 Task: Look for products that are on sale.
Action: Mouse pressed left at (15, 87)
Screenshot: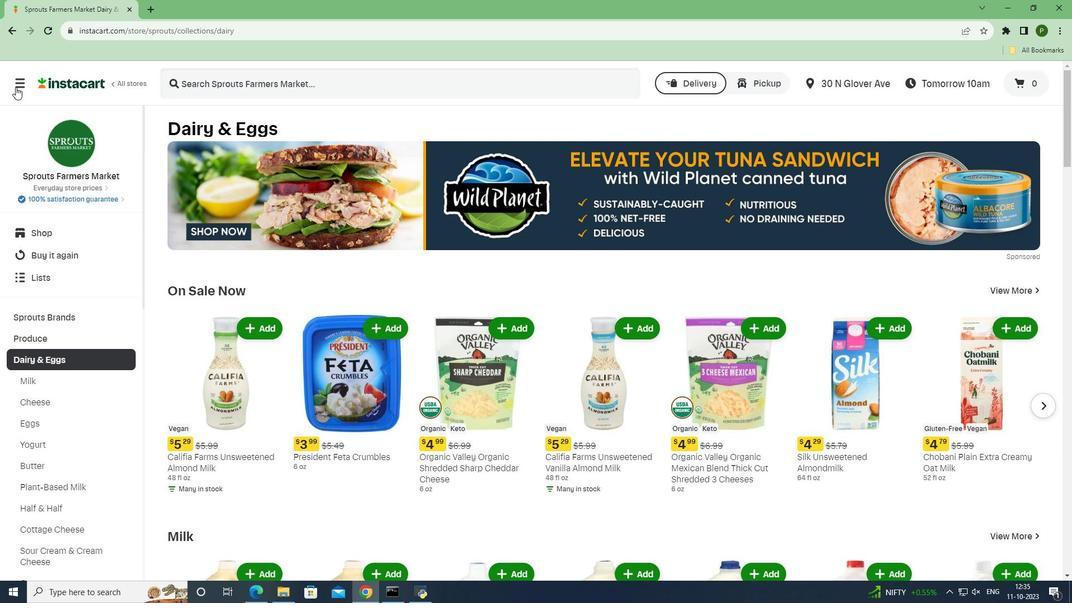 
Action: Mouse moved to (42, 295)
Screenshot: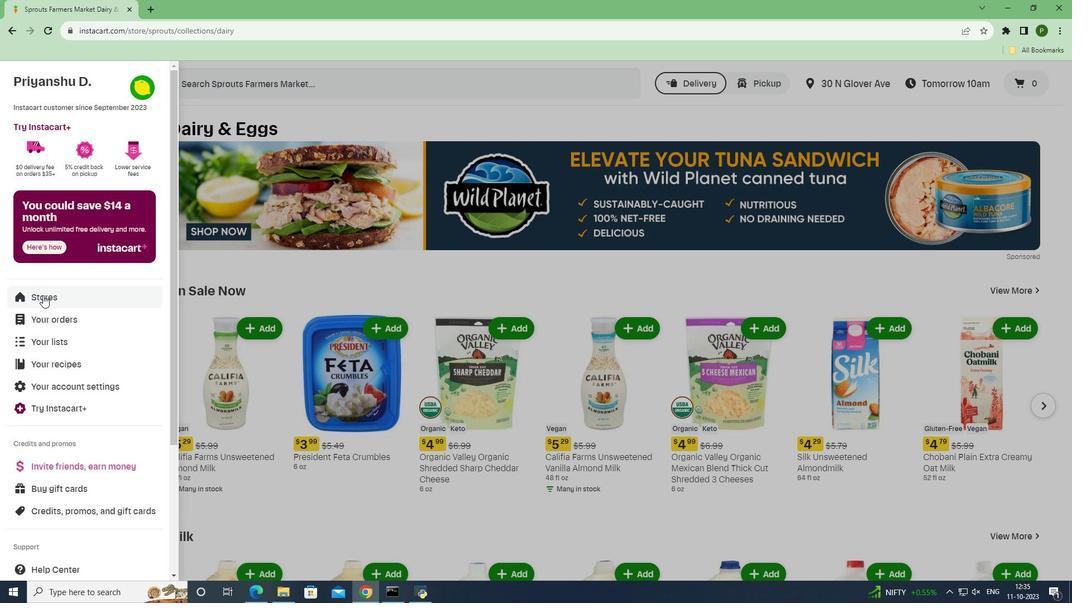 
Action: Mouse pressed left at (42, 295)
Screenshot: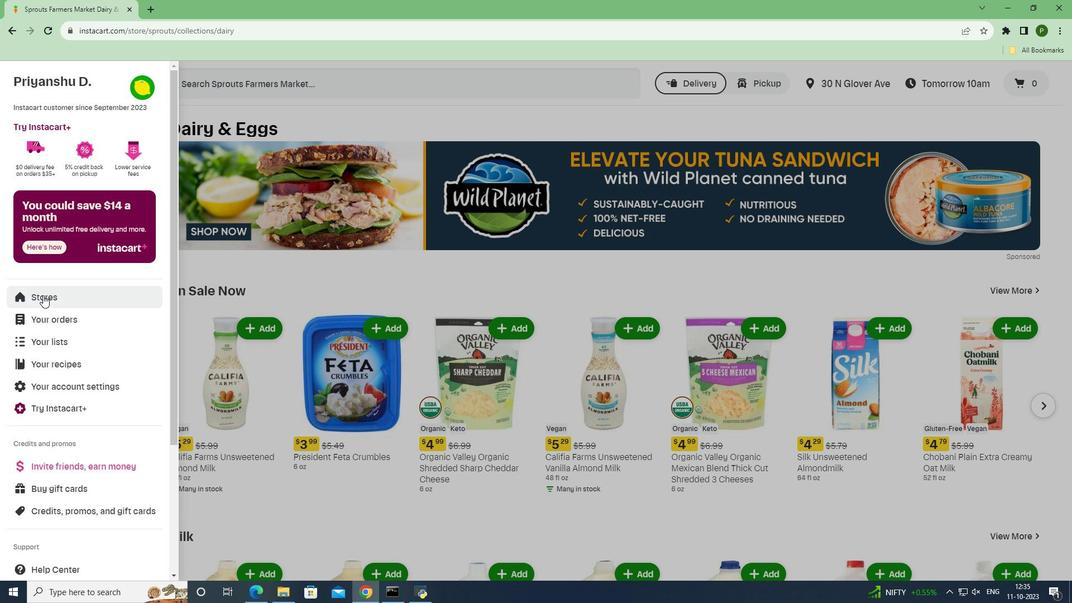 
Action: Mouse moved to (246, 119)
Screenshot: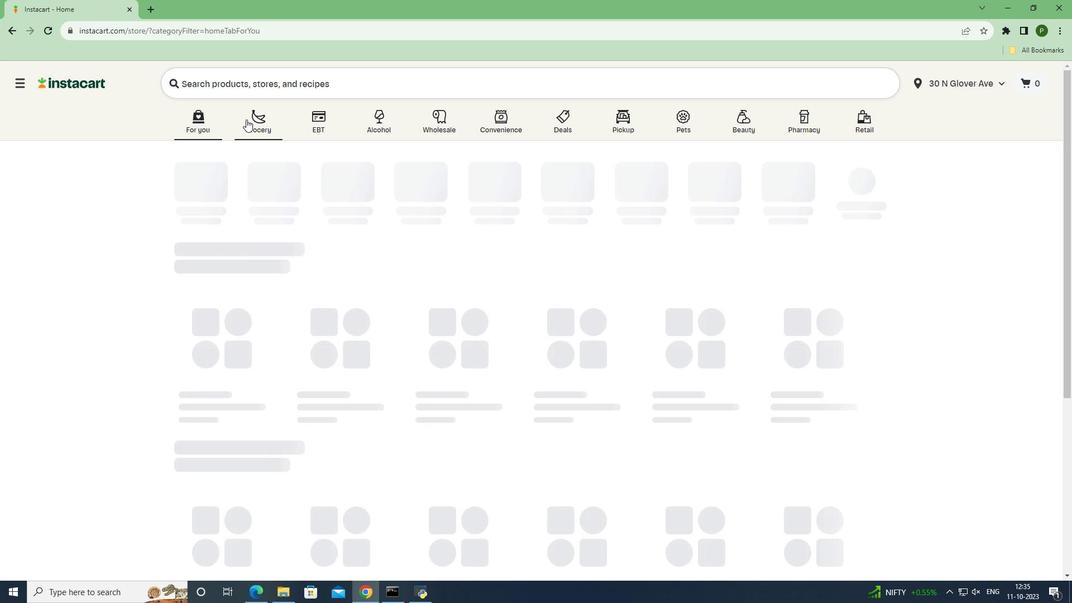 
Action: Mouse pressed left at (246, 119)
Screenshot: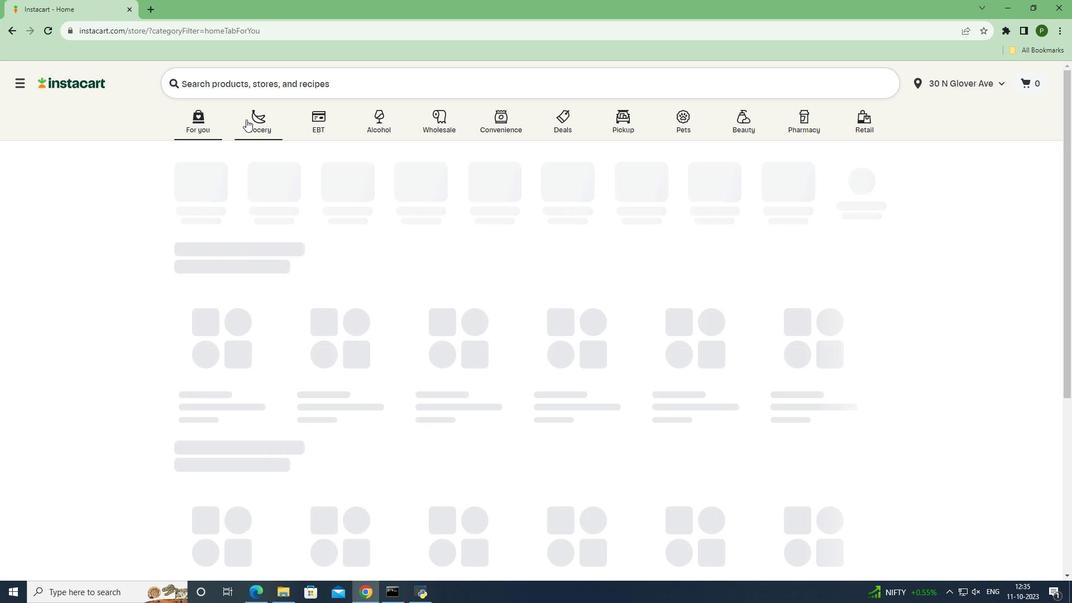 
Action: Mouse moved to (427, 256)
Screenshot: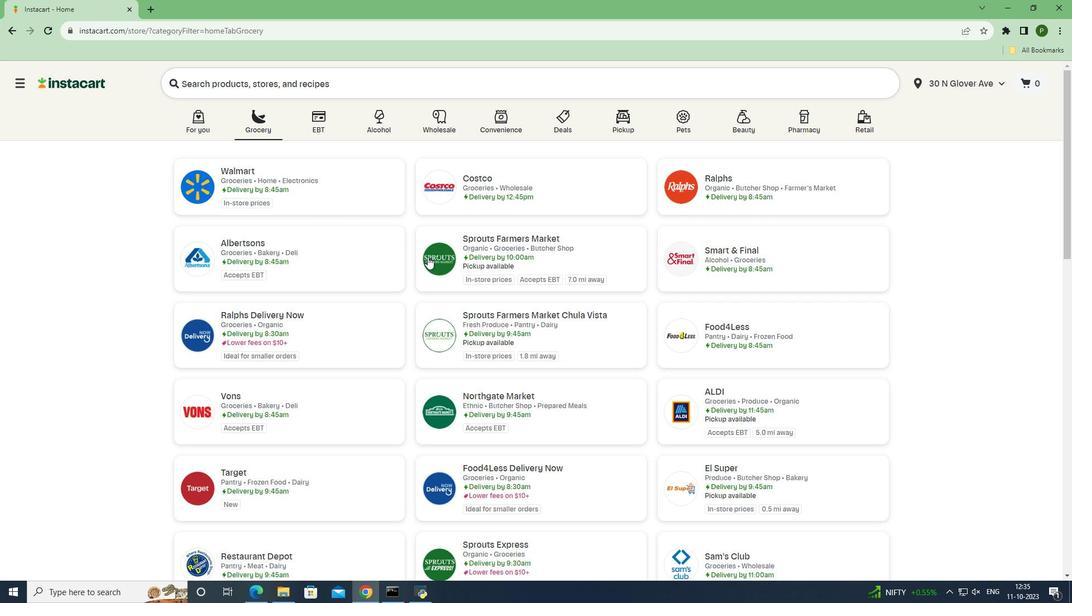 
Action: Mouse pressed left at (427, 256)
Screenshot: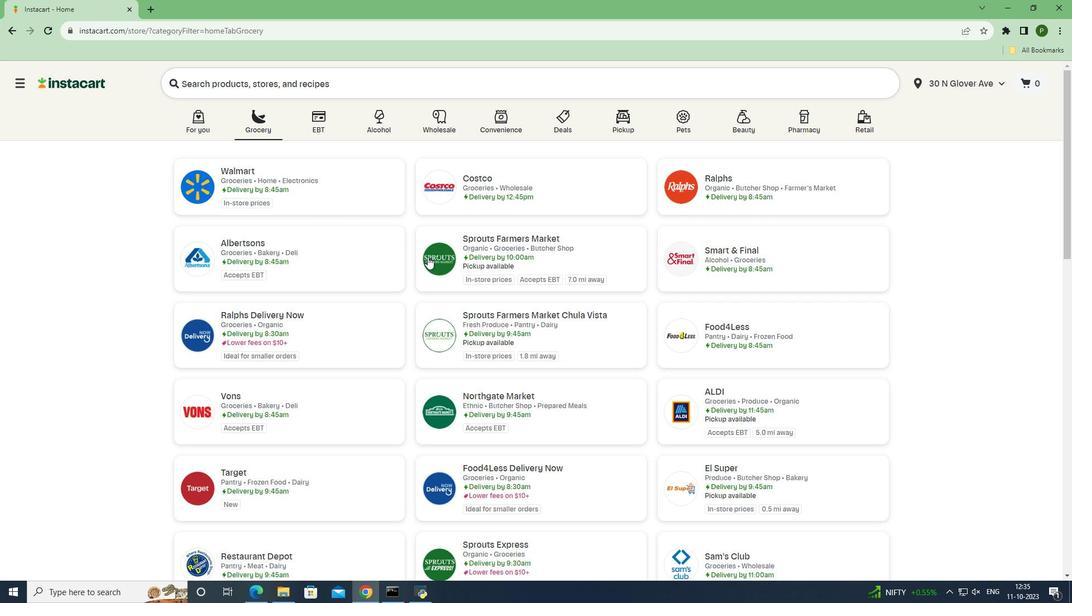 
Action: Mouse moved to (101, 364)
Screenshot: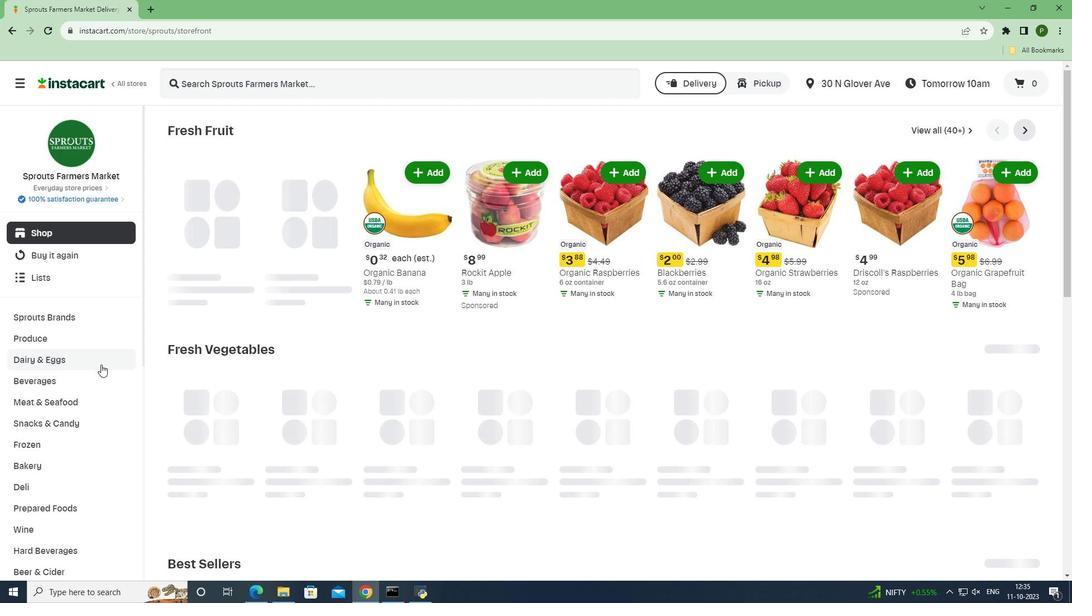 
Action: Mouse pressed left at (101, 364)
Screenshot: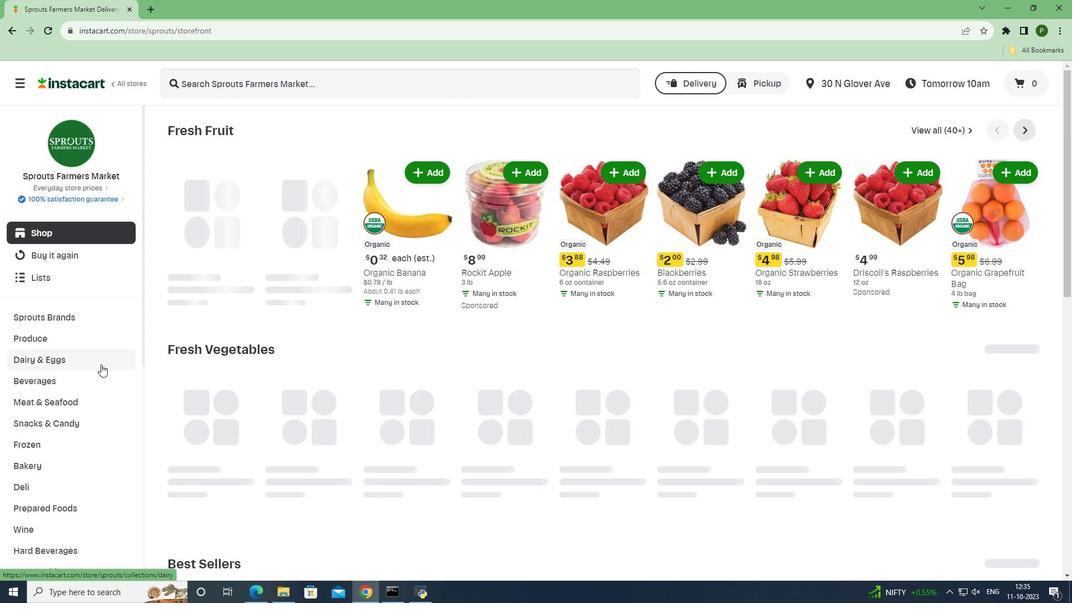 
Action: Mouse moved to (53, 465)
Screenshot: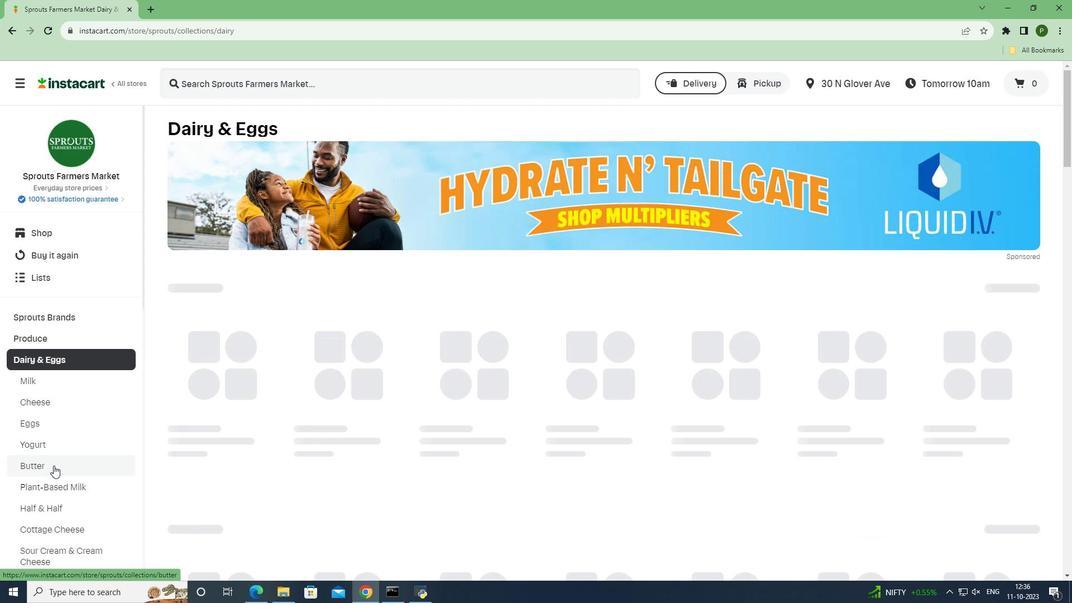 
Action: Mouse pressed left at (53, 465)
Screenshot: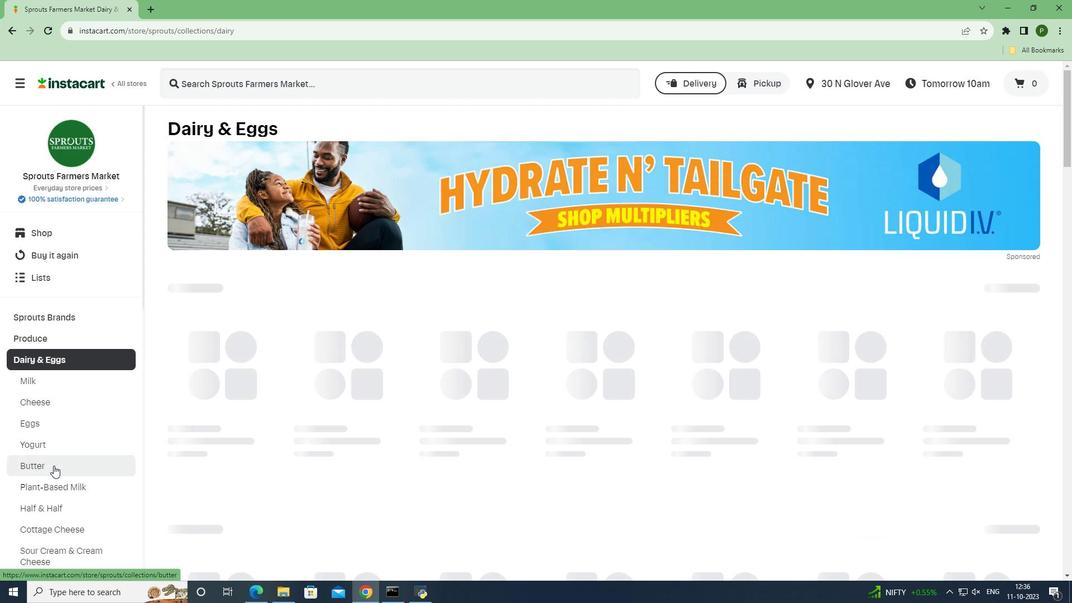 
Action: Mouse moved to (195, 337)
Screenshot: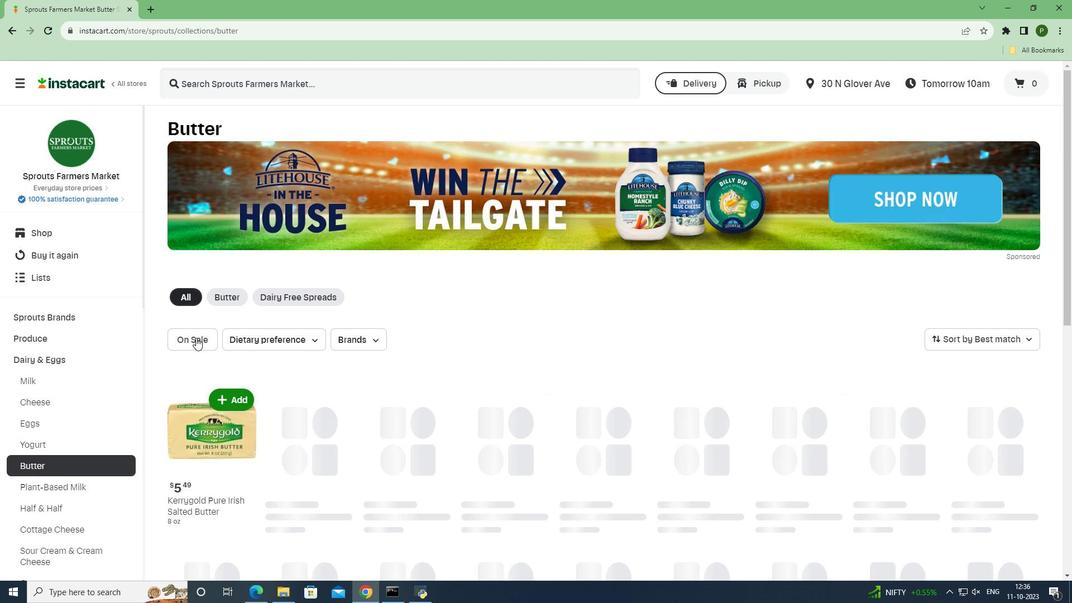 
Action: Mouse pressed left at (195, 337)
Screenshot: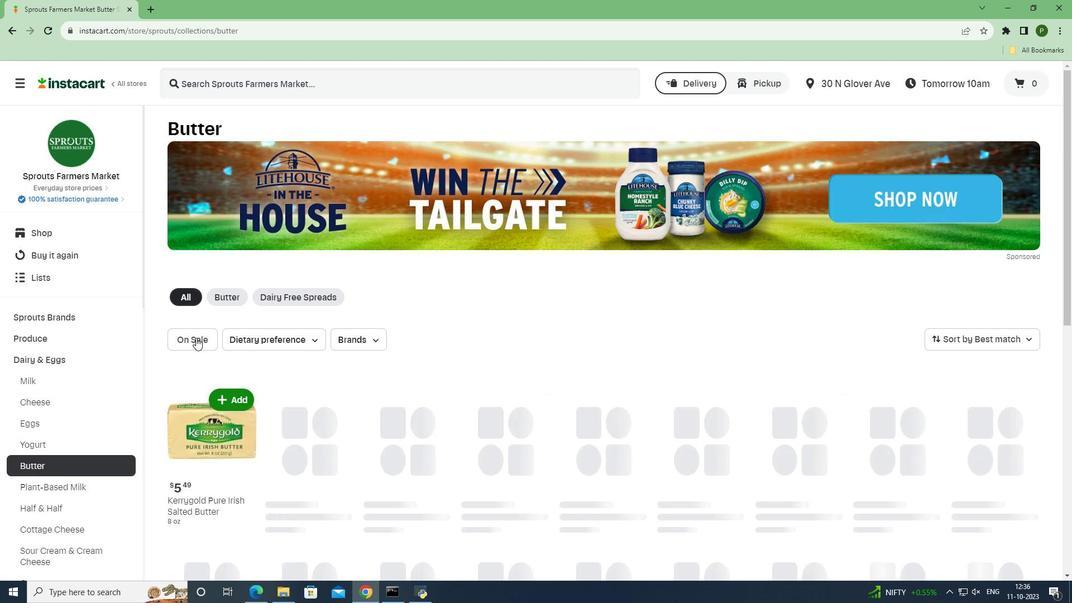 
Action: Mouse moved to (362, 386)
Screenshot: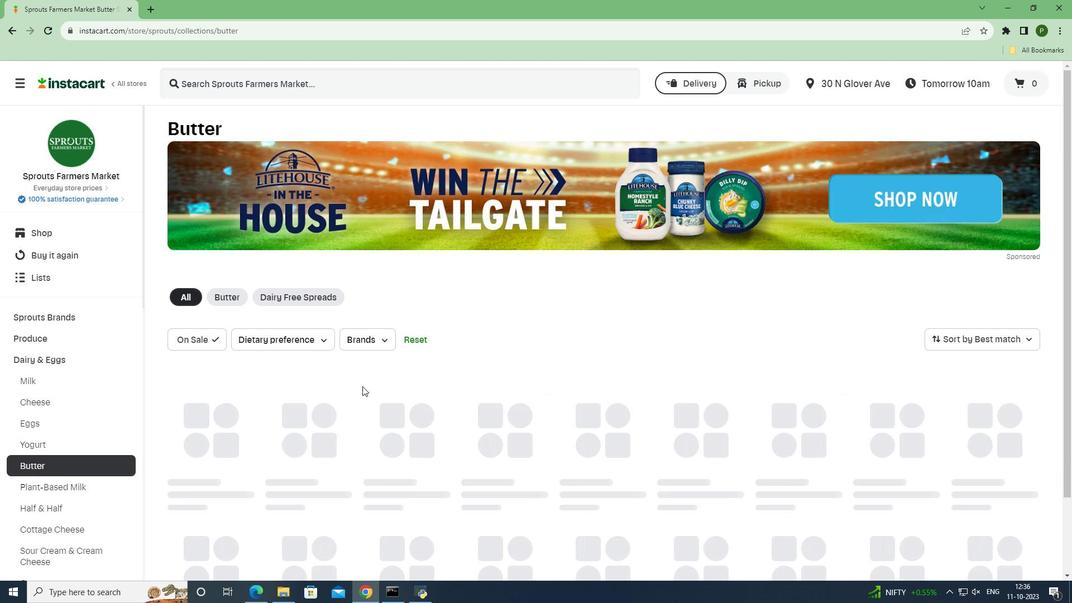 
Action: Mouse scrolled (362, 385) with delta (0, 0)
Screenshot: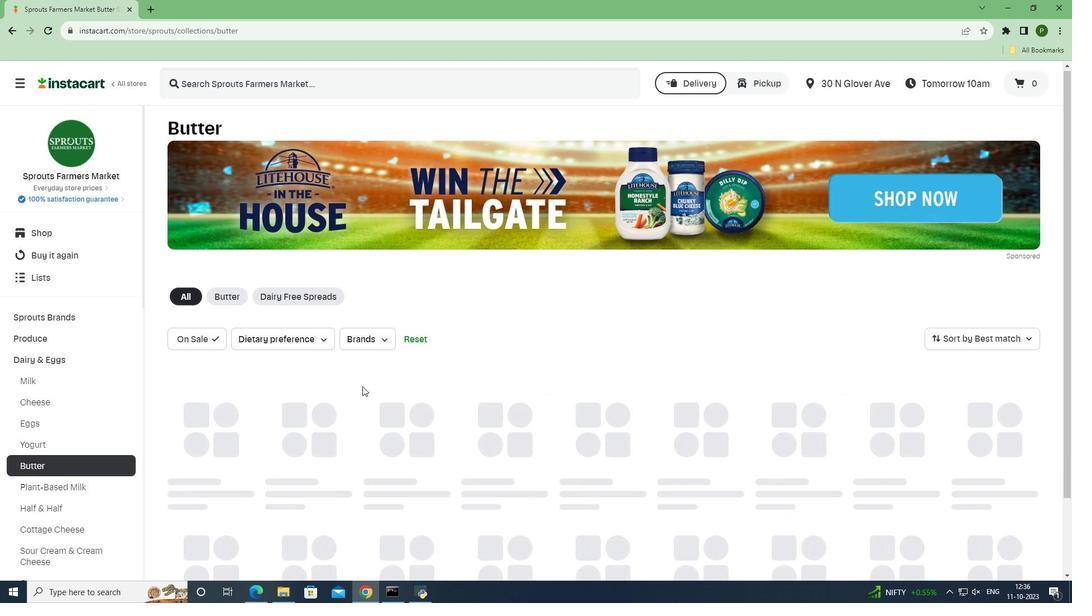 
Action: Mouse scrolled (362, 385) with delta (0, 0)
Screenshot: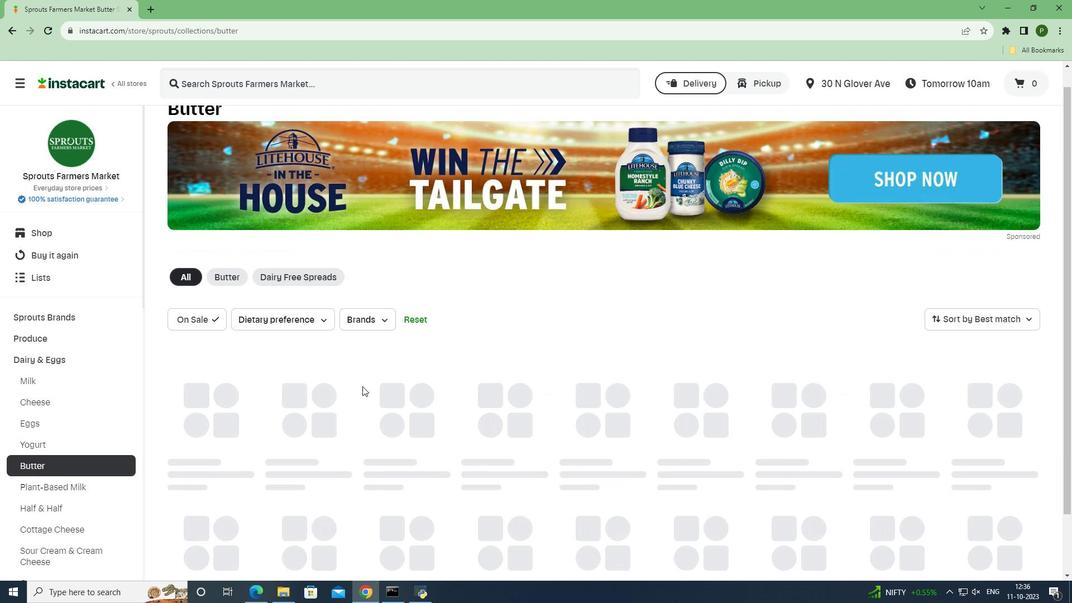 
Action: Mouse scrolled (362, 385) with delta (0, 0)
Screenshot: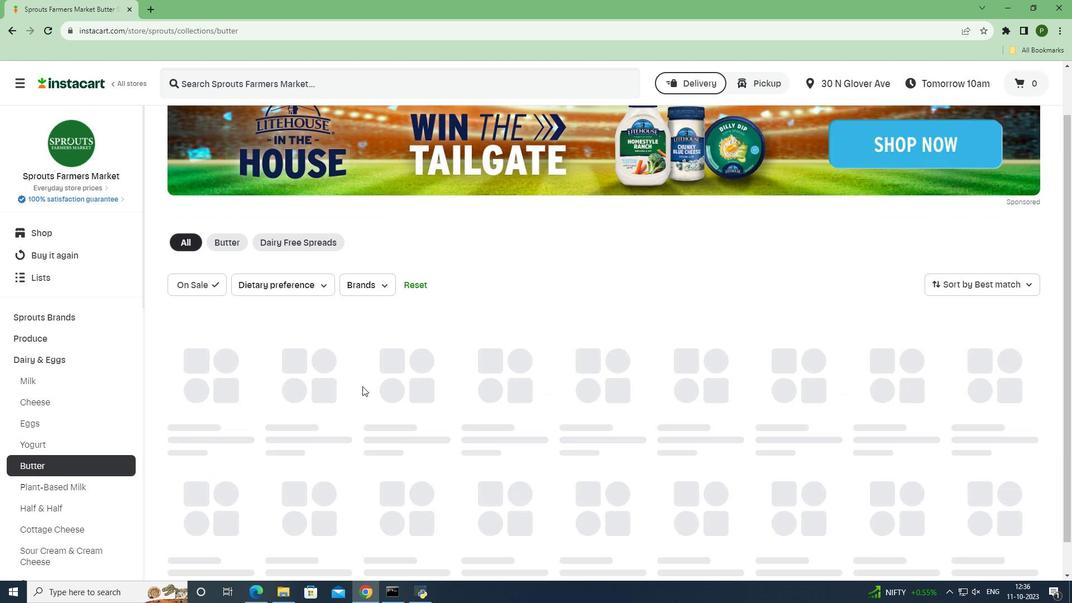 
Action: Mouse moved to (367, 385)
Screenshot: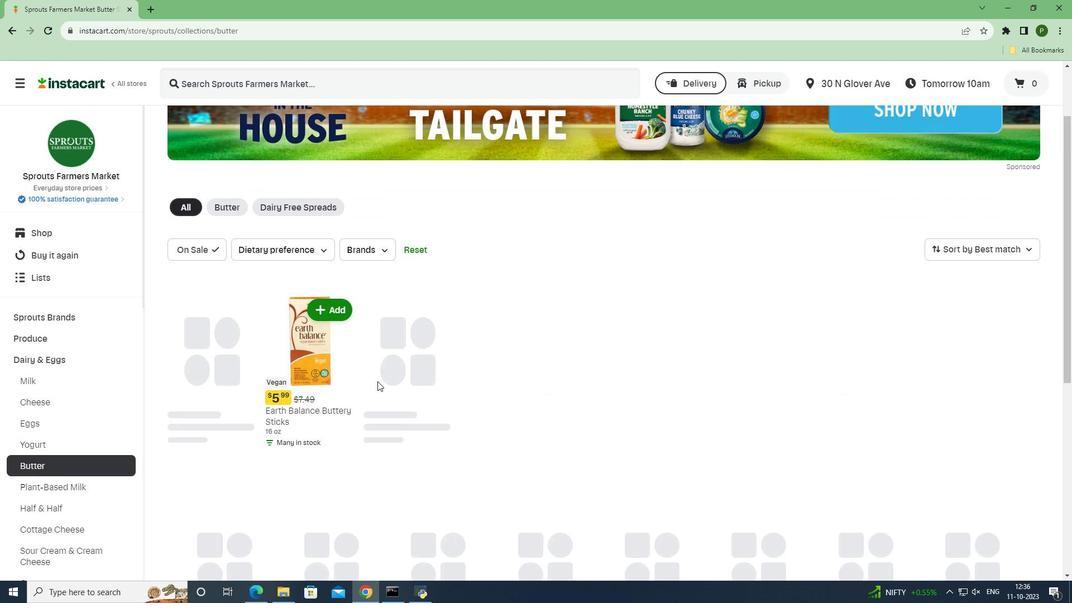 
Action: Mouse scrolled (367, 384) with delta (0, 0)
Screenshot: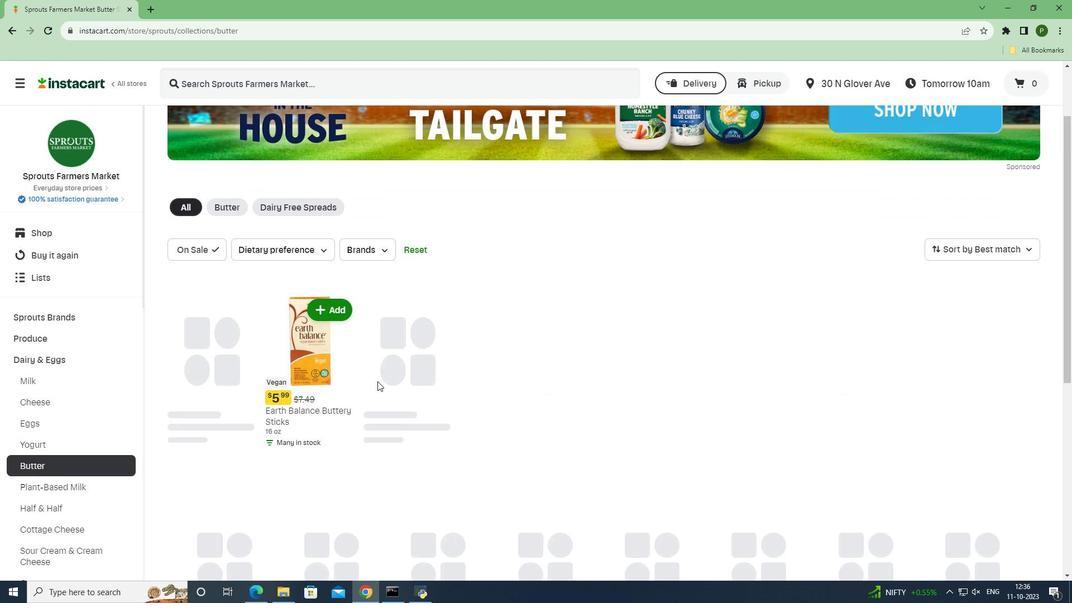 
Action: Mouse moved to (599, 458)
Screenshot: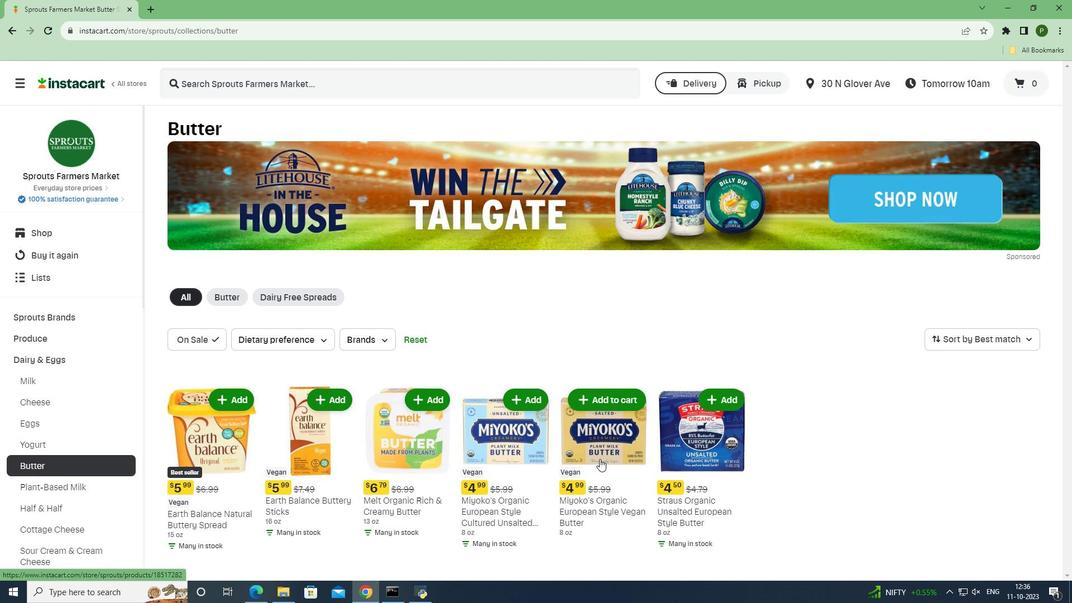 
